 Task: Create in the project TractLine in Backlog an issue 'Add support for speech-to-text and text-to-speech conversion', assign it to team member softage.1@softage.net and change the status to IN PROGRESS.
Action: Mouse moved to (185, 416)
Screenshot: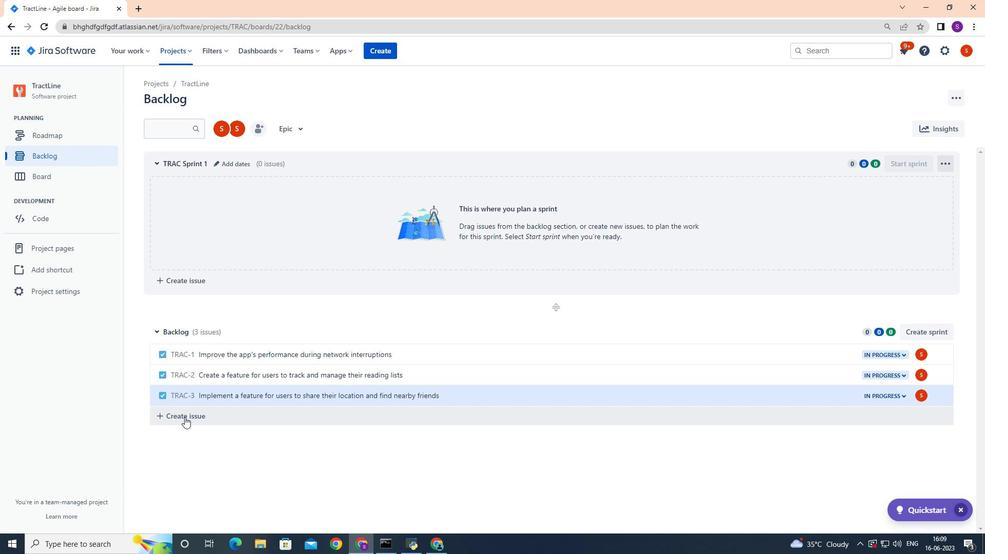 
Action: Mouse pressed left at (185, 416)
Screenshot: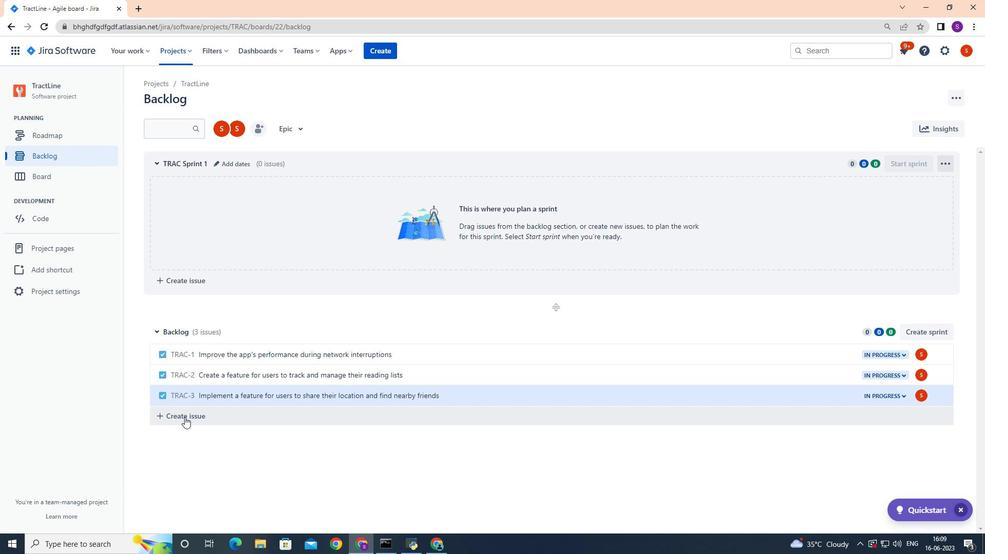 
Action: Mouse moved to (185, 416)
Screenshot: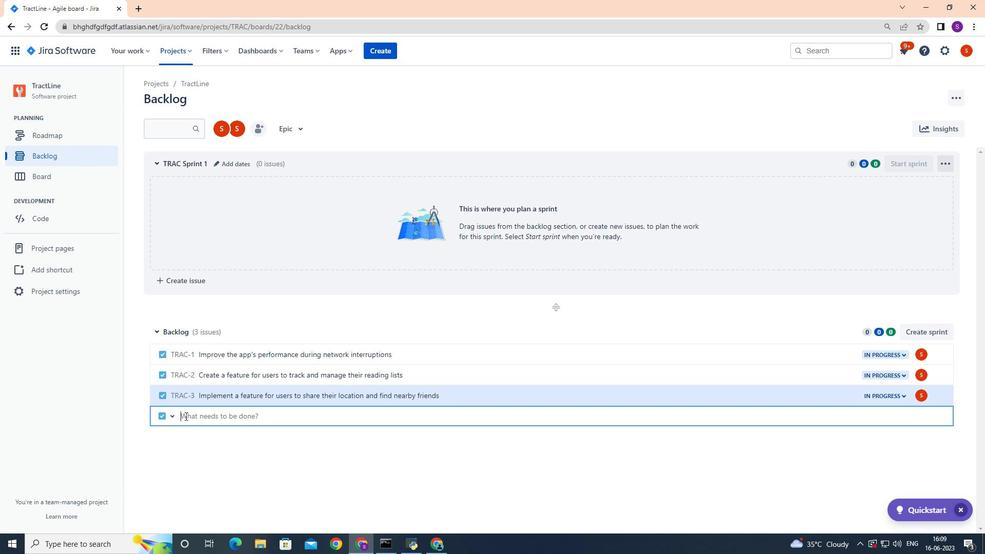 
Action: Key pressed <Key.shift>Support<Key.space>for<Key.space>speech<Key.space><Key.backspace>-to-text<Key.space>and<Key.space>text<Key.space><Key.backspace>-to-speech<Key.space>conversion
Screenshot: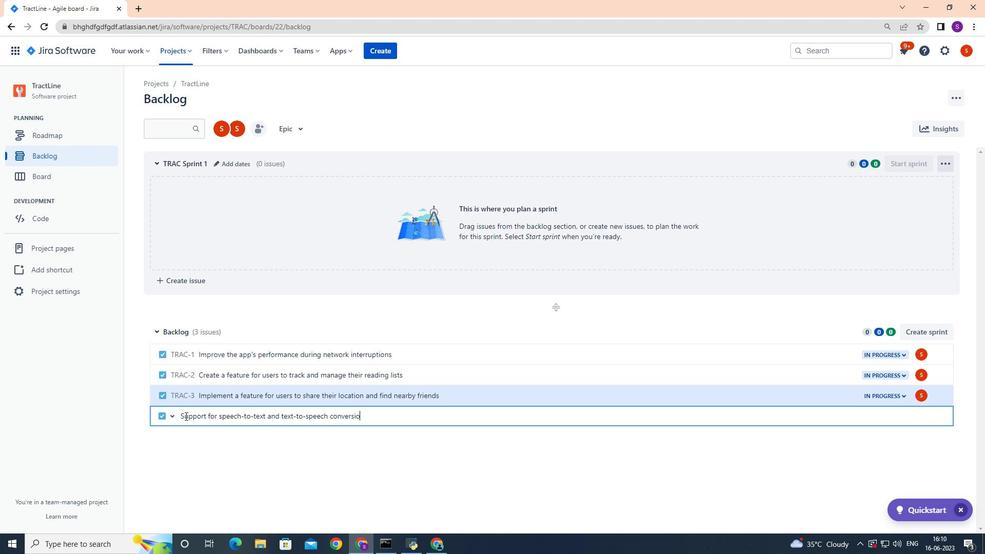 
Action: Mouse moved to (309, 385)
Screenshot: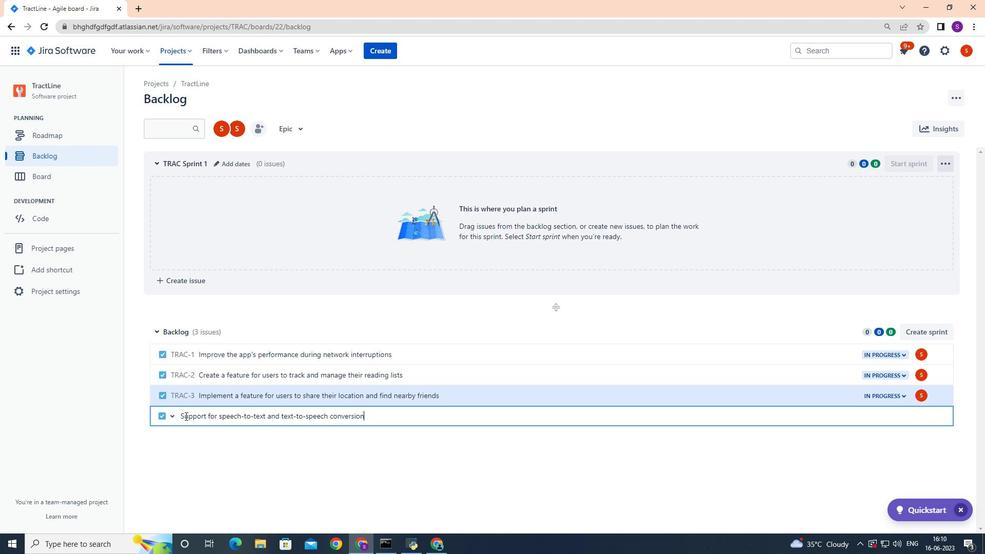 
Action: Key pressed <Key.enter>
Screenshot: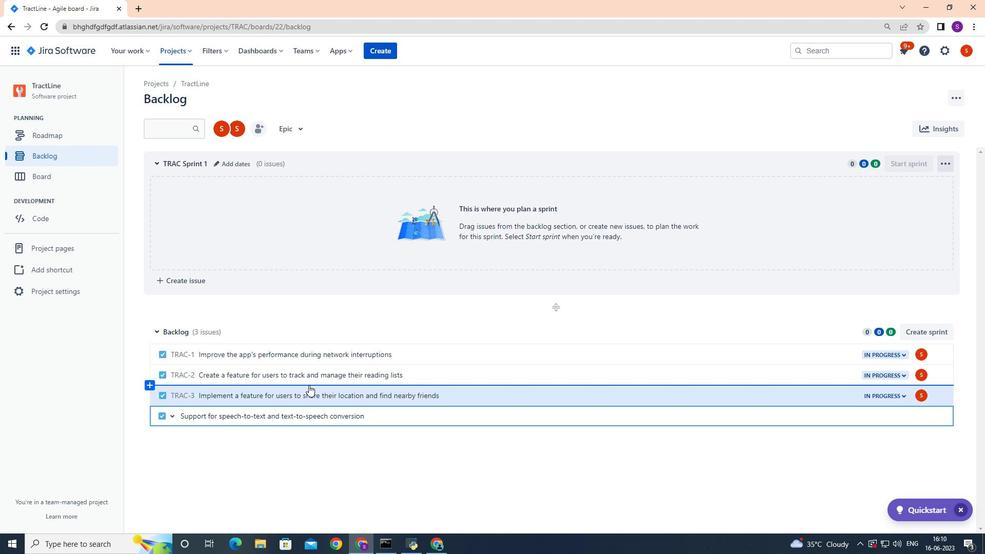 
Action: Mouse moved to (688, 412)
Screenshot: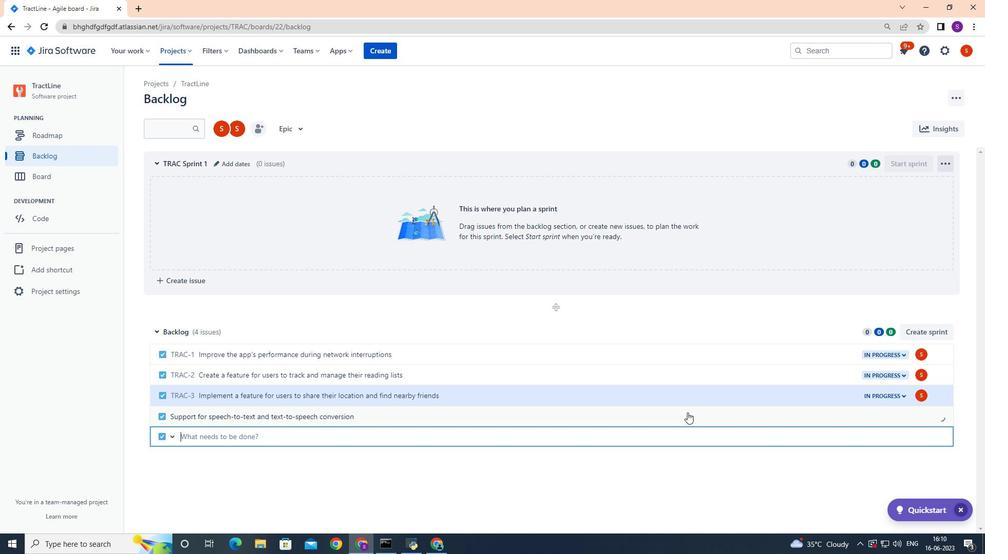 
Action: Mouse pressed left at (688, 412)
Screenshot: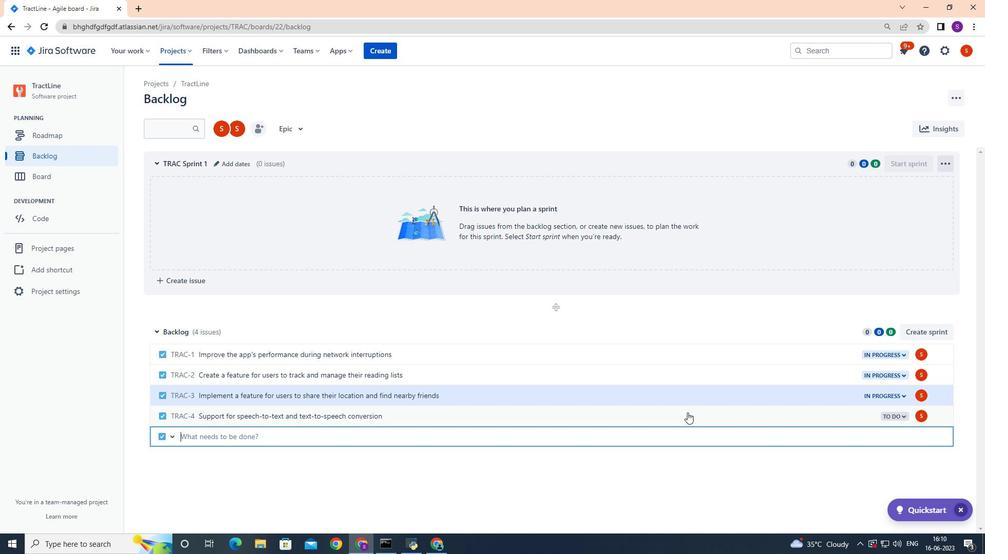 
Action: Mouse moved to (693, 415)
Screenshot: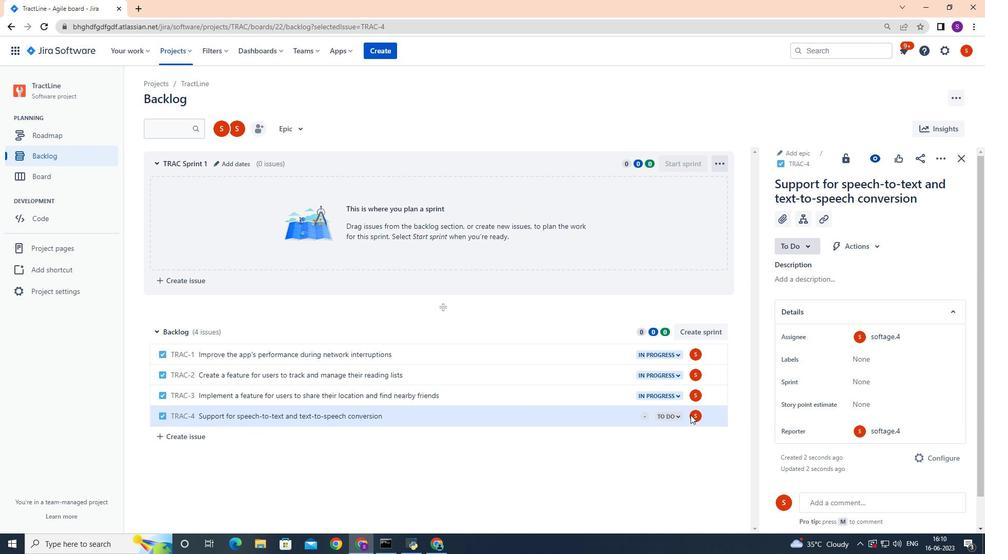 
Action: Mouse pressed left at (693, 415)
Screenshot: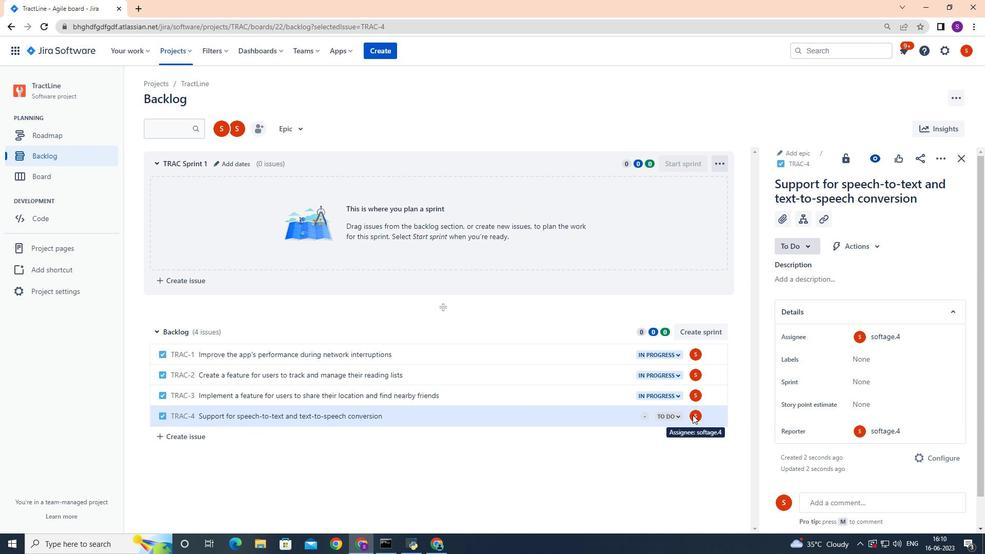 
Action: Mouse moved to (697, 414)
Screenshot: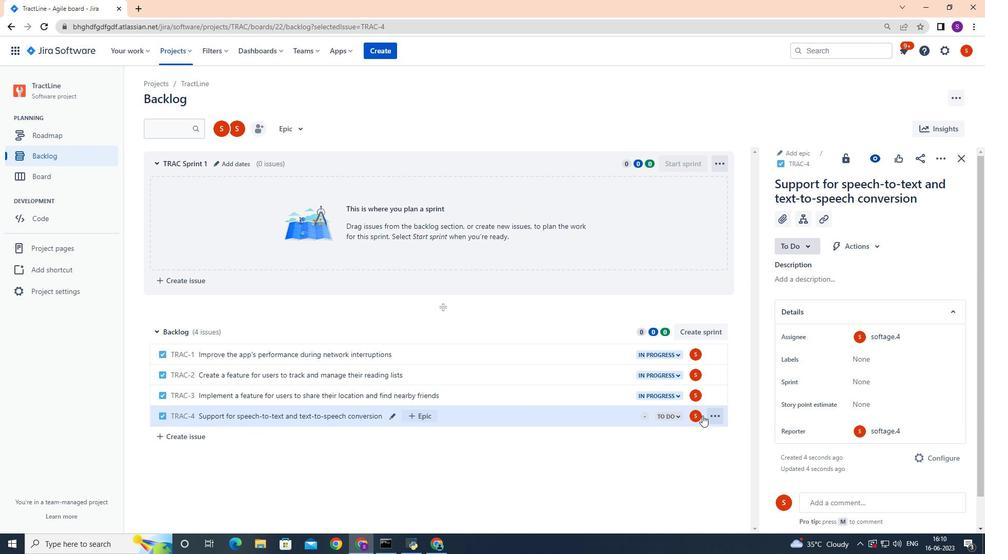 
Action: Mouse pressed left at (697, 414)
Screenshot: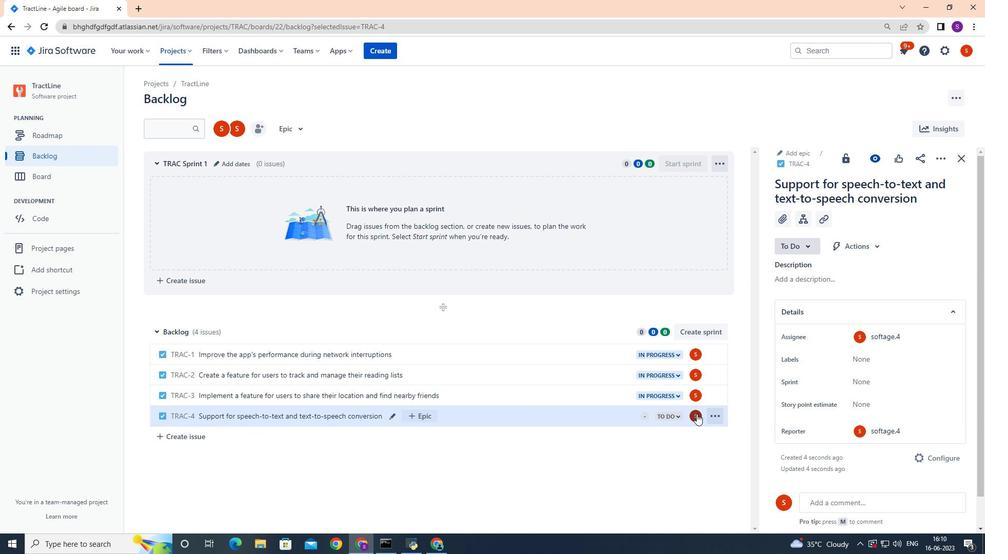 
Action: Mouse moved to (690, 418)
Screenshot: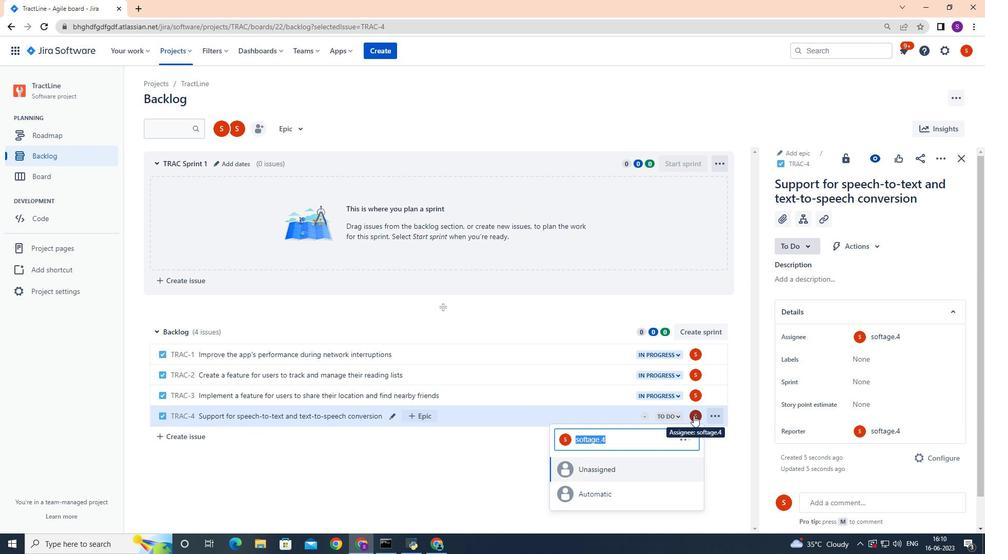 
Action: Key pressed softage.1
Screenshot: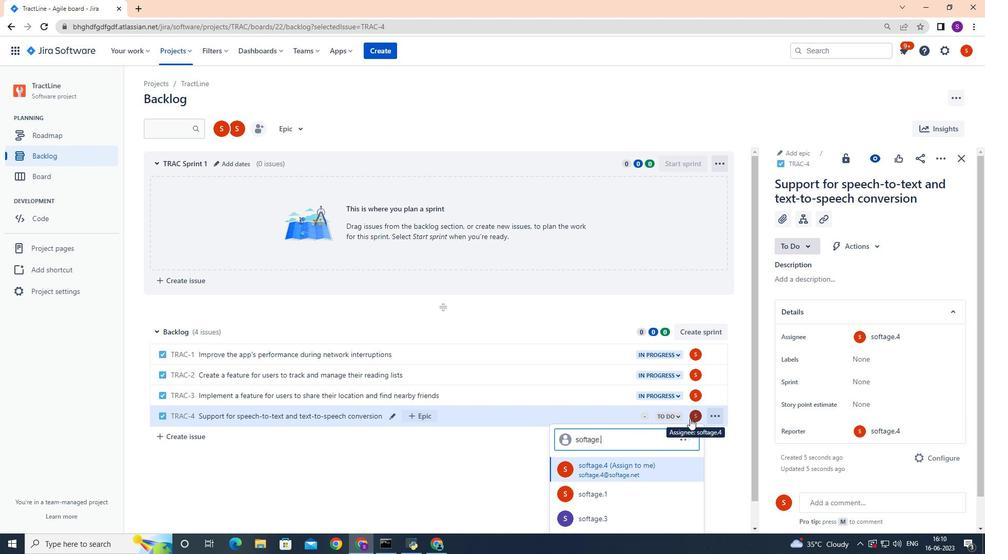 
Action: Mouse moved to (609, 493)
Screenshot: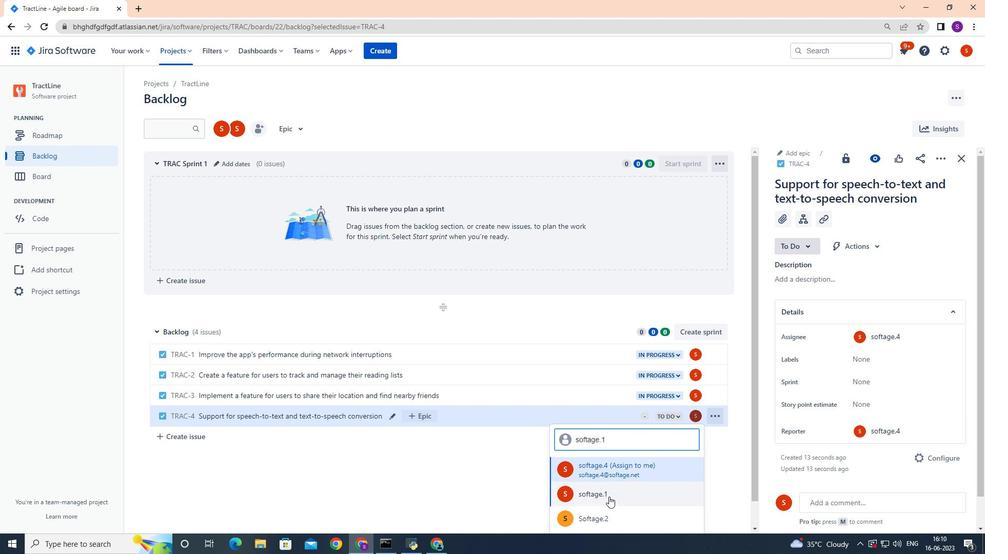 
Action: Mouse pressed left at (609, 493)
Screenshot: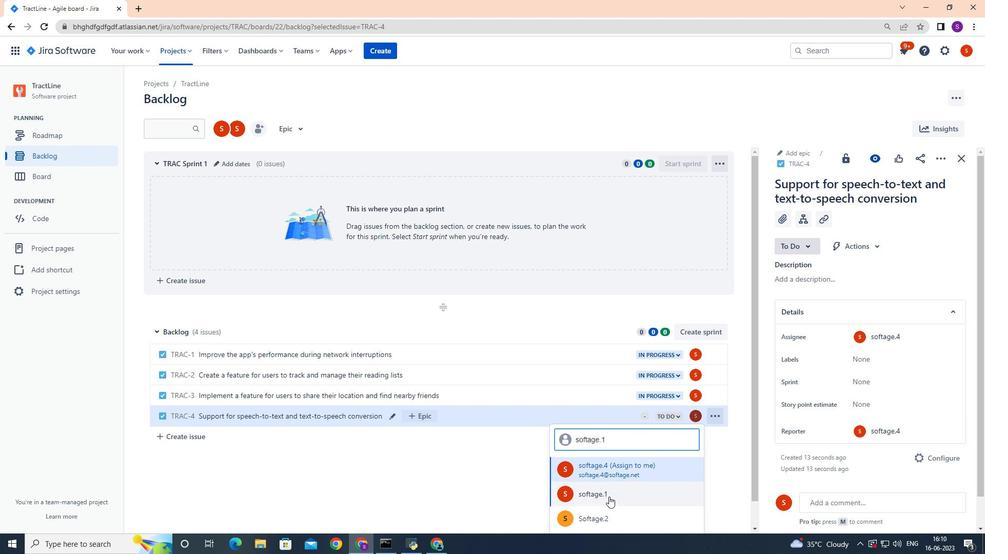 
Action: Mouse moved to (677, 416)
Screenshot: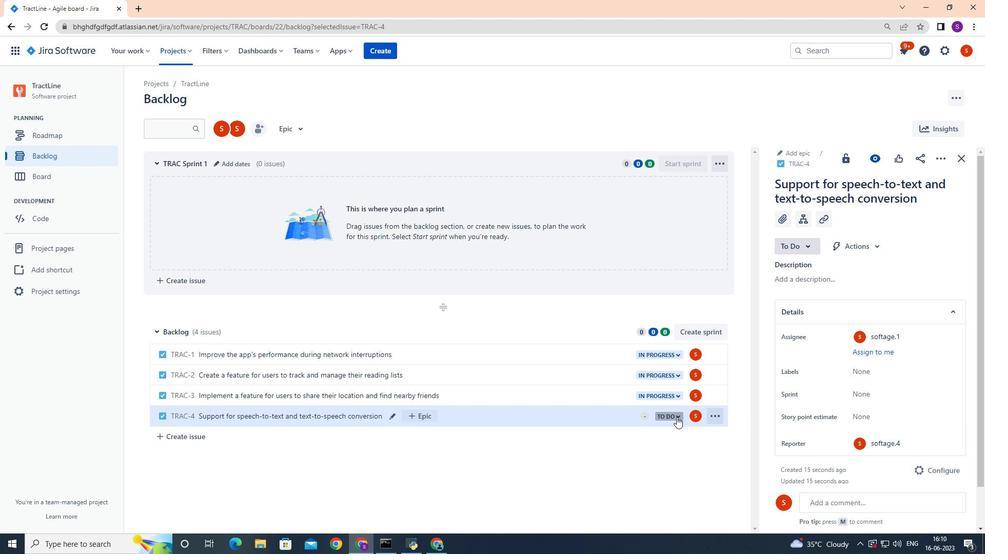 
Action: Mouse pressed left at (677, 416)
Screenshot: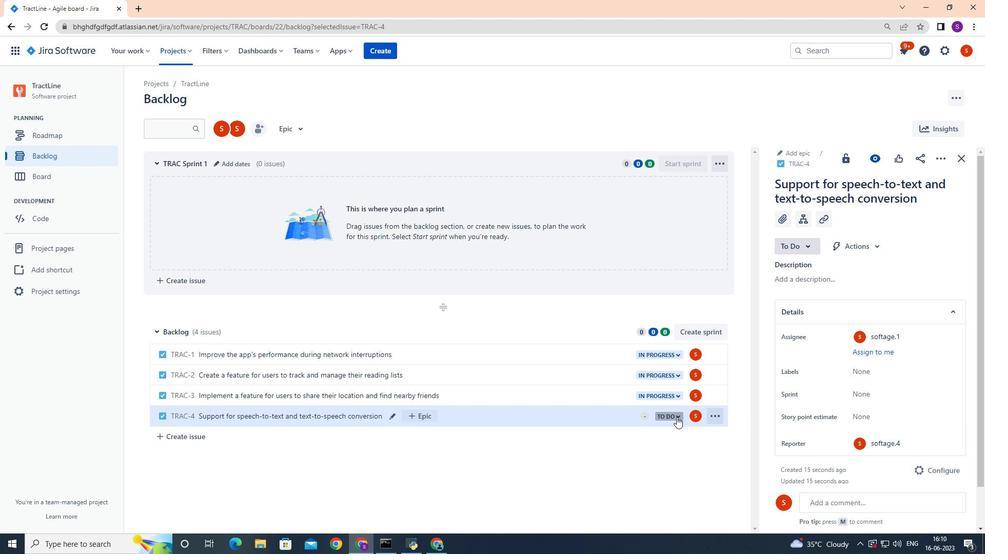 
Action: Mouse moved to (680, 433)
Screenshot: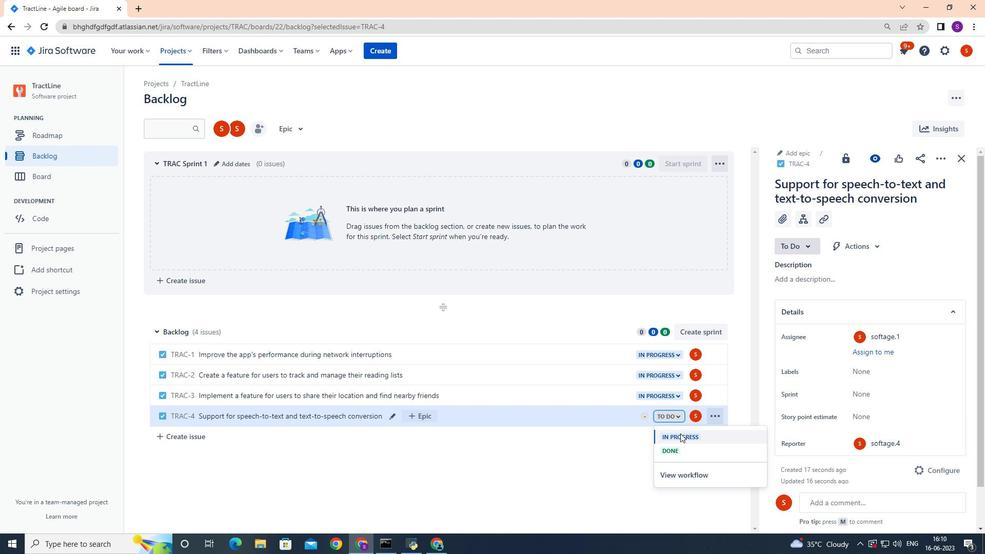 
Action: Mouse pressed left at (680, 433)
Screenshot: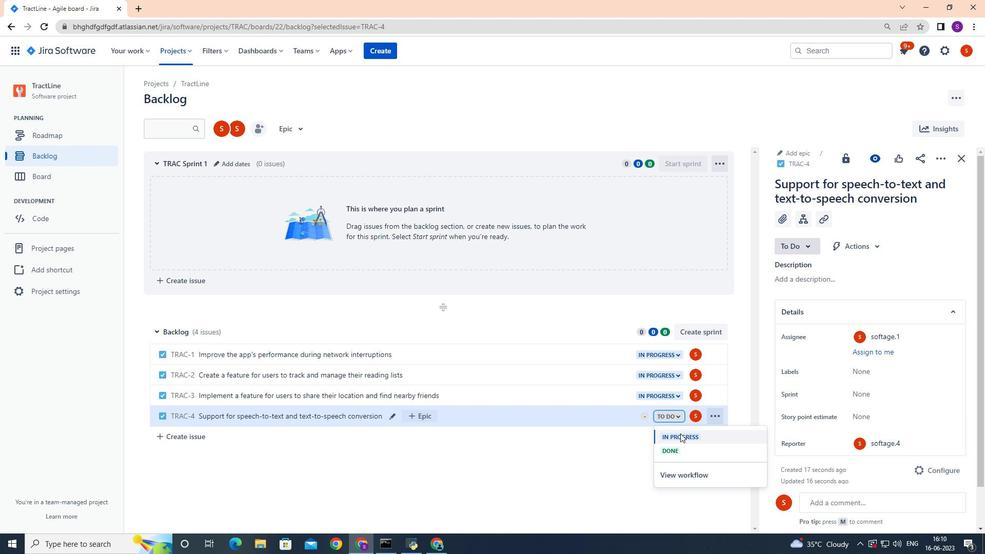 
Action: Mouse moved to (568, 443)
Screenshot: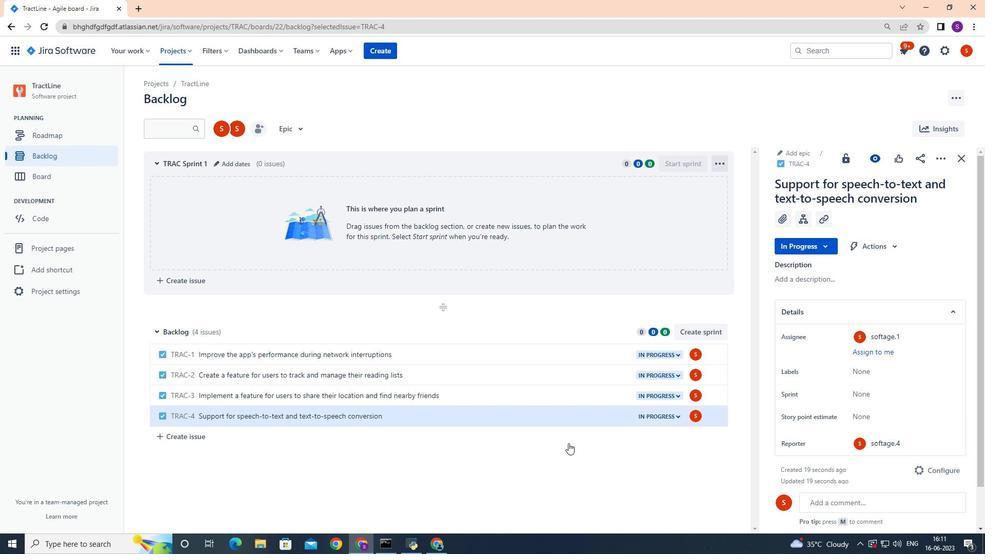 
